 Task: Send an email with the signature Douglas Martin with the subject 'Emergency leave request' and the message 'I am sorry for any inconvenience this may have caused and would like to rectify the situation.' from softage.1@softage.net to softage.7@softage.net,  softage.1@softage.net and softage.8@softage.net with CC to softage.9@softage.net with an attached document Brand_guidelines.pdf
Action: Key pressed n
Screenshot: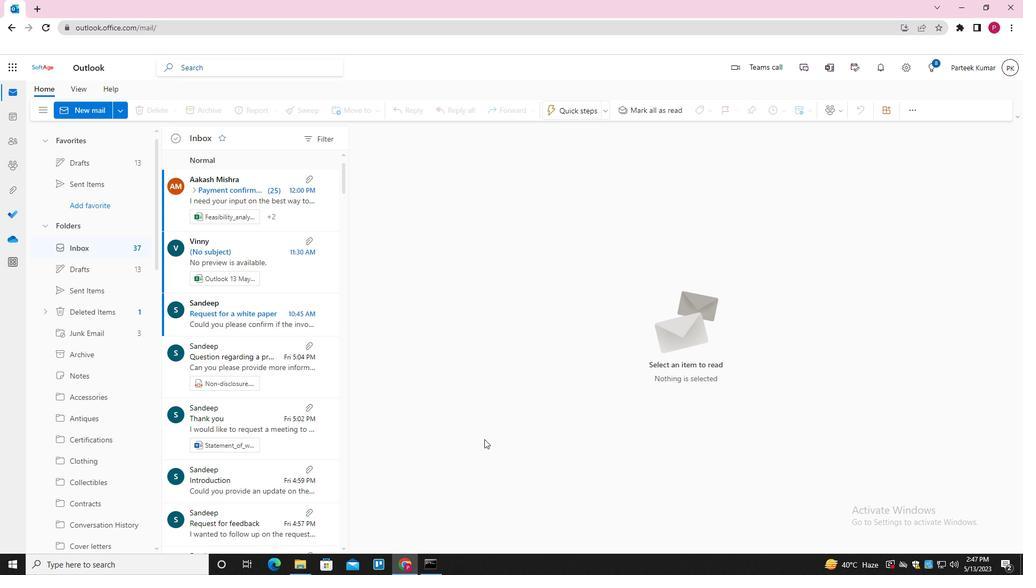 
Action: Mouse moved to (719, 114)
Screenshot: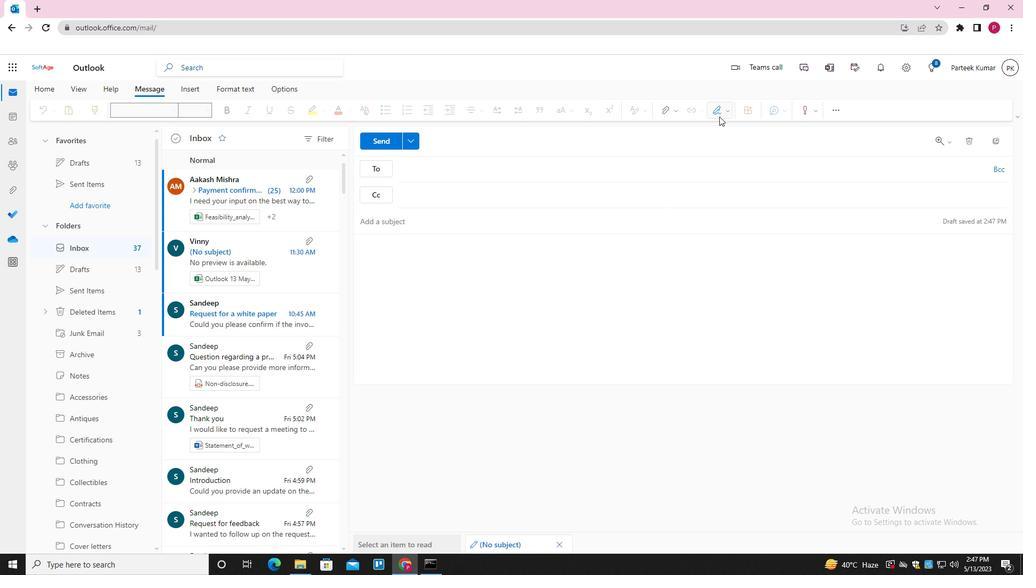
Action: Mouse pressed left at (719, 114)
Screenshot: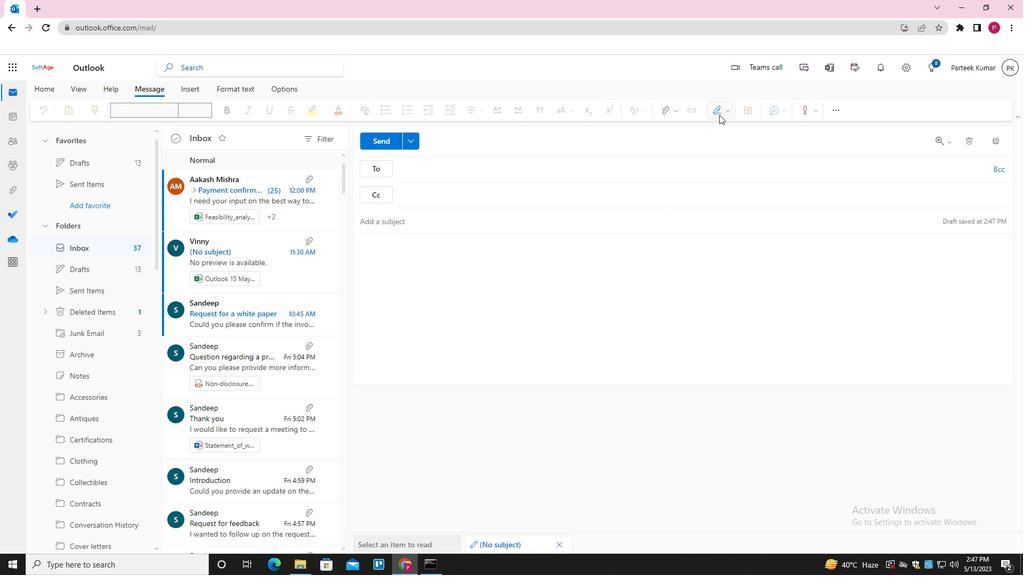 
Action: Mouse moved to (703, 156)
Screenshot: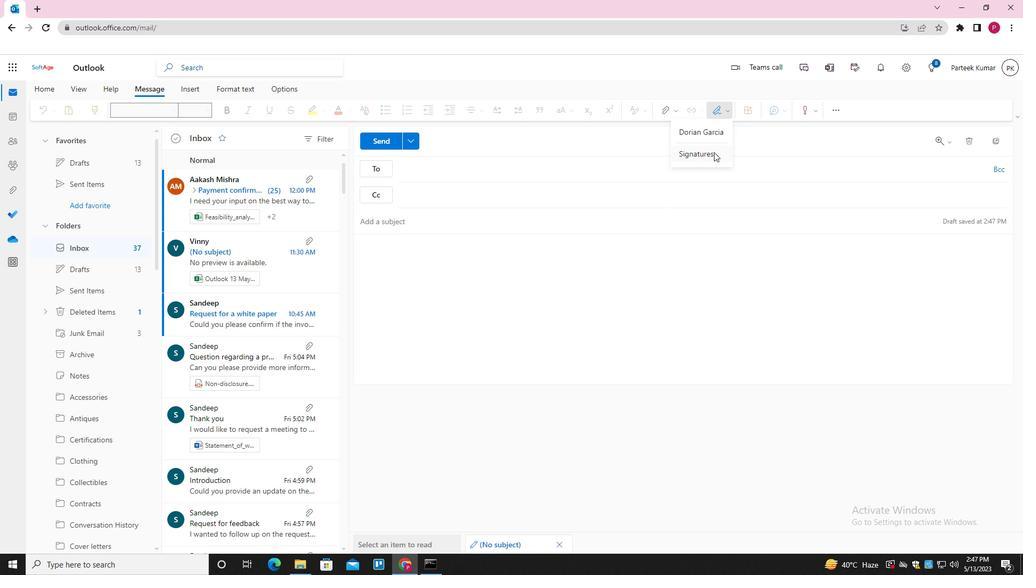
Action: Mouse pressed left at (703, 156)
Screenshot: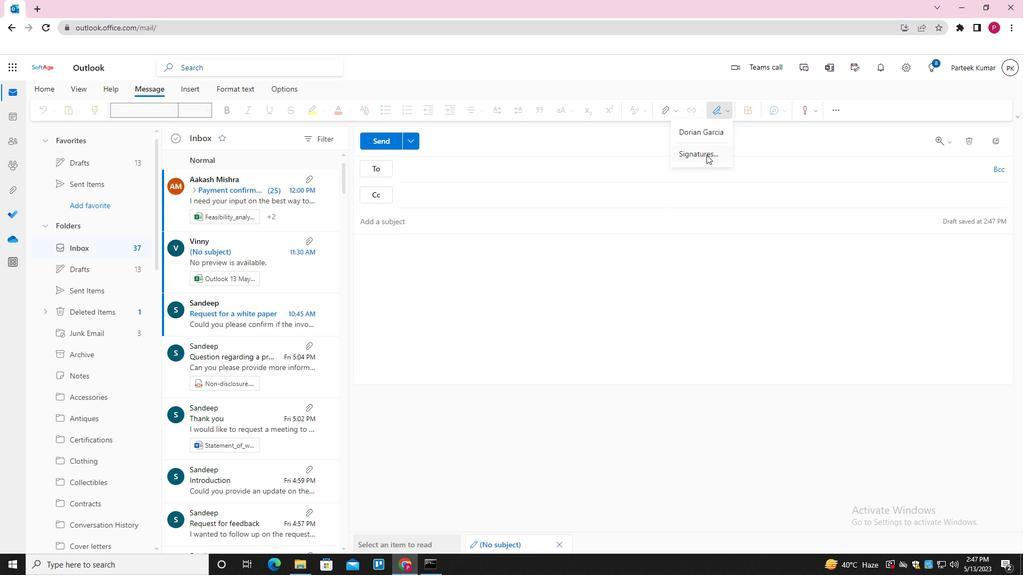 
Action: Mouse moved to (729, 195)
Screenshot: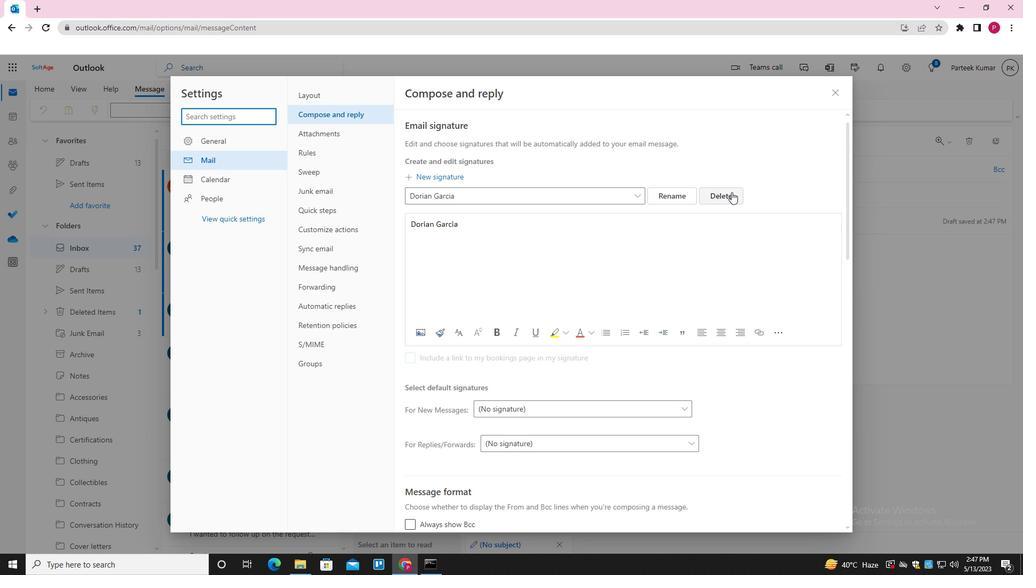 
Action: Mouse pressed left at (729, 195)
Screenshot: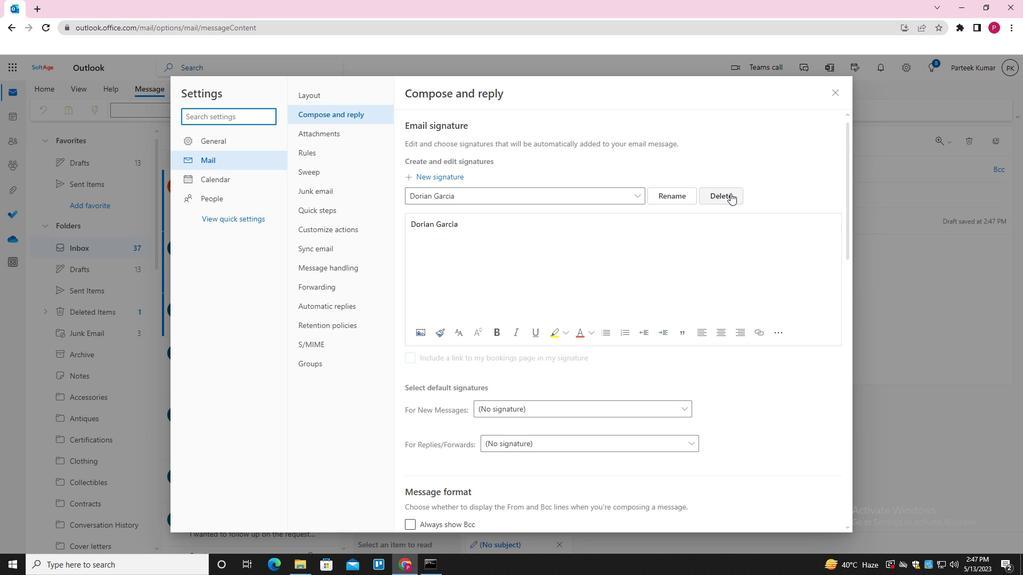 
Action: Mouse moved to (599, 190)
Screenshot: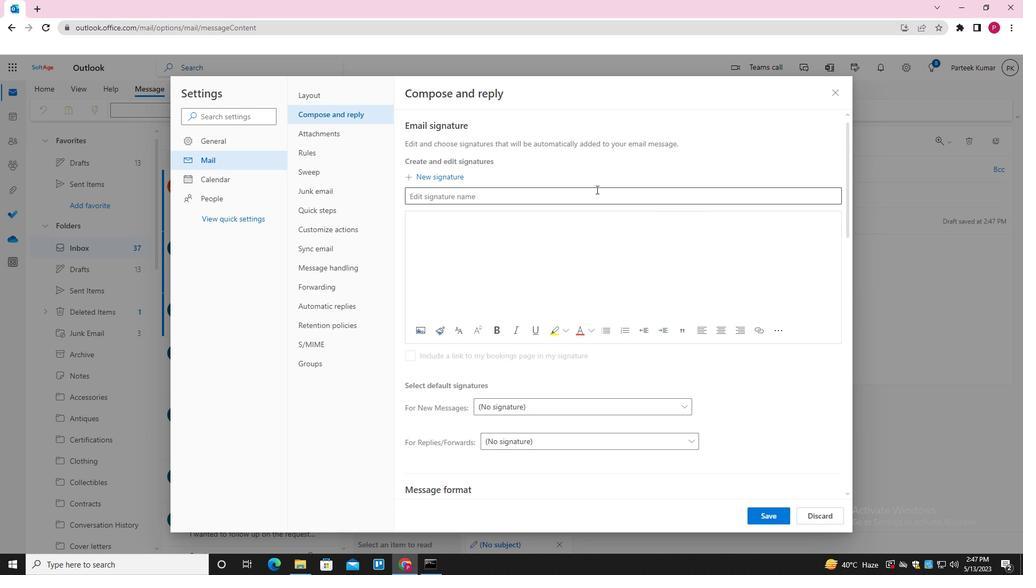
Action: Mouse pressed left at (599, 190)
Screenshot: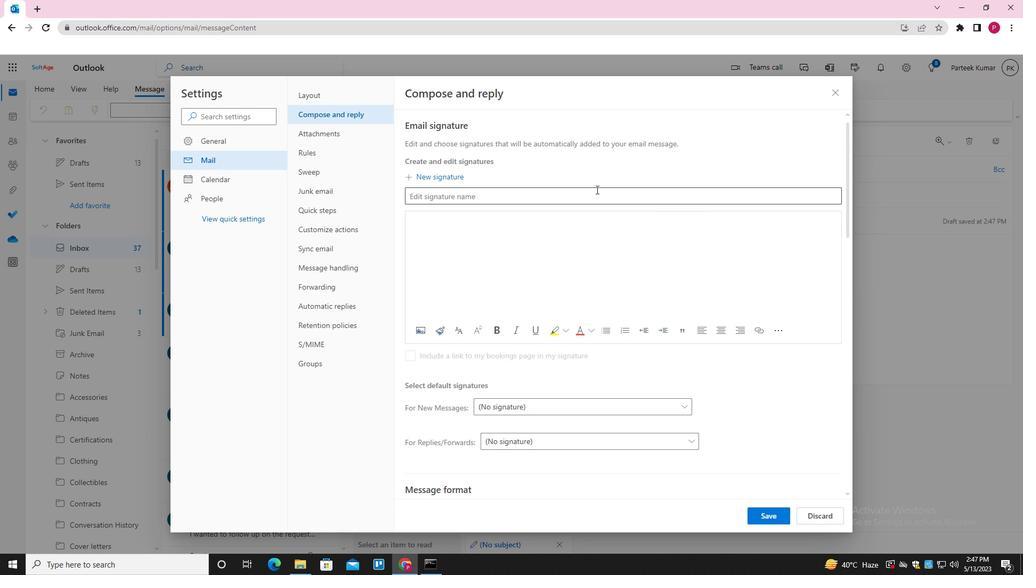 
Action: Mouse moved to (692, 204)
Screenshot: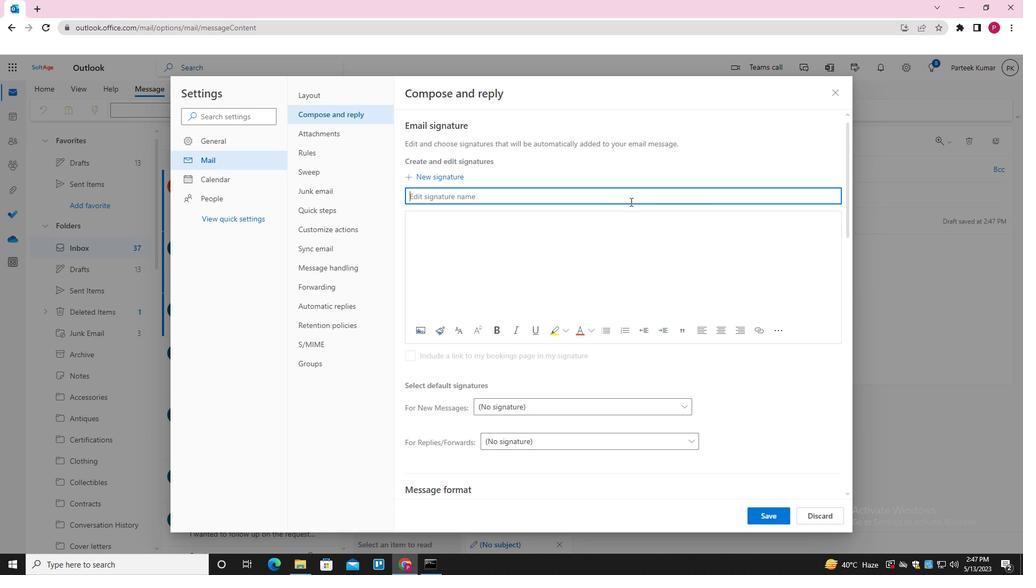 
Action: Key pressed <Key.shift>DOUGLAS<Key.space><Key.shift_r>MARTIN<Key.space>
Screenshot: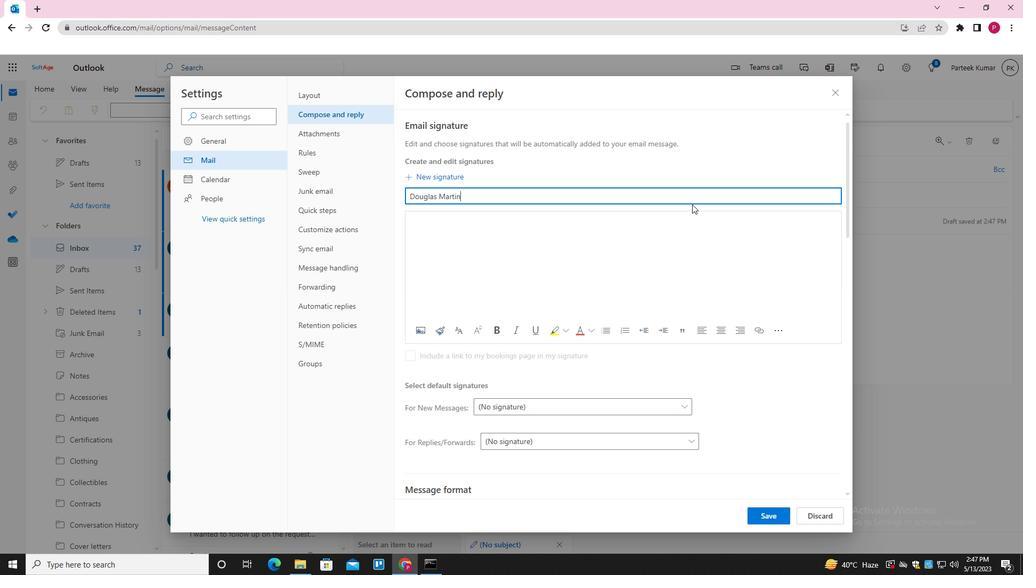 
Action: Mouse moved to (486, 216)
Screenshot: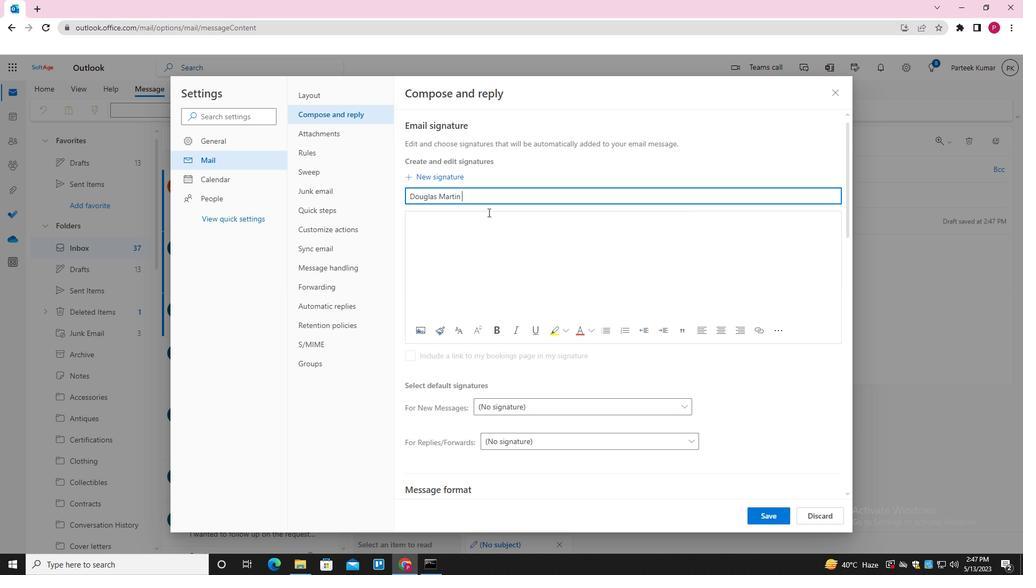 
Action: Mouse pressed left at (486, 216)
Screenshot: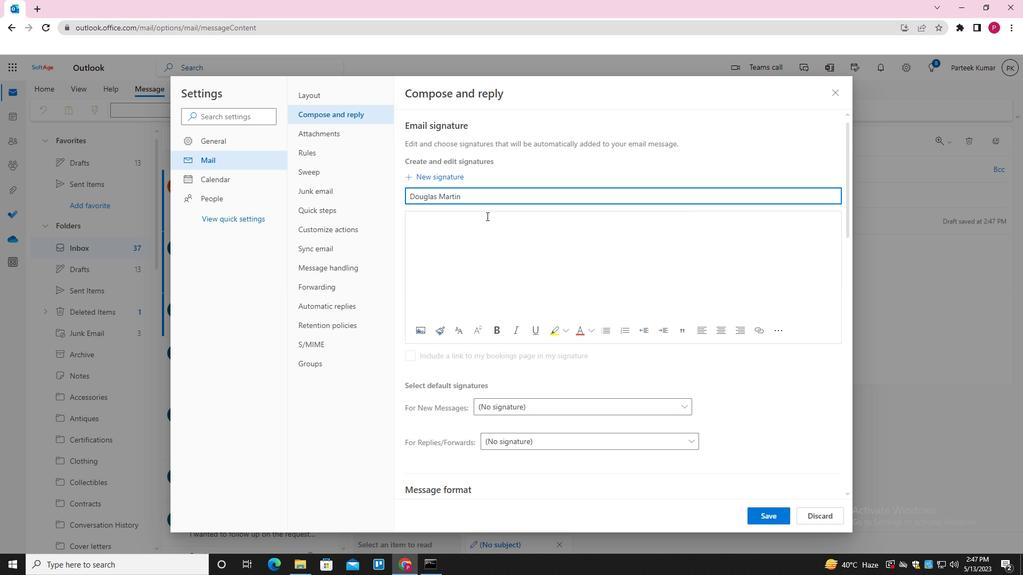 
Action: Key pressed <Key.shift>DOUGLAS<Key.space><Key.shift>MARTIN
Screenshot: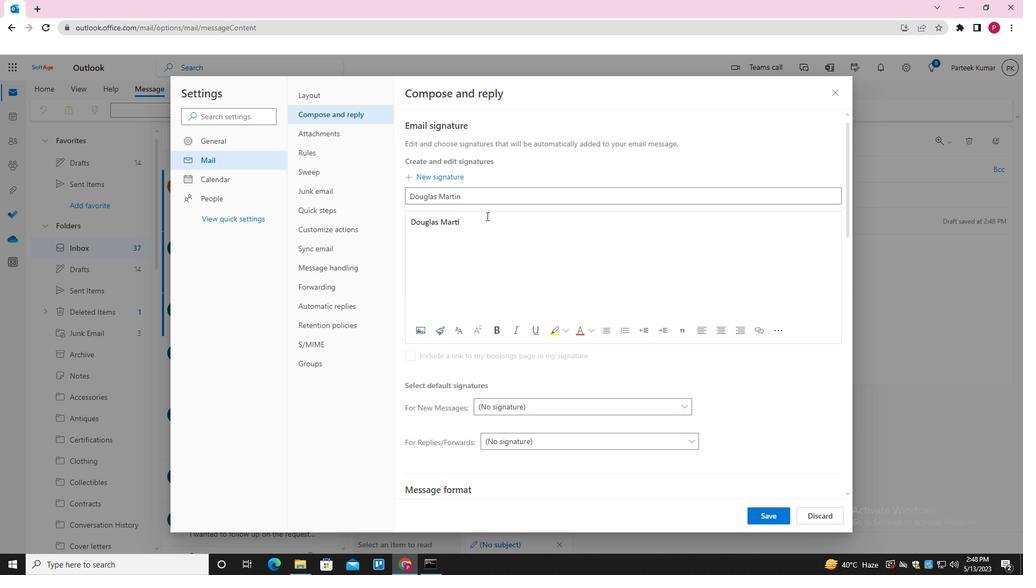 
Action: Mouse moved to (762, 521)
Screenshot: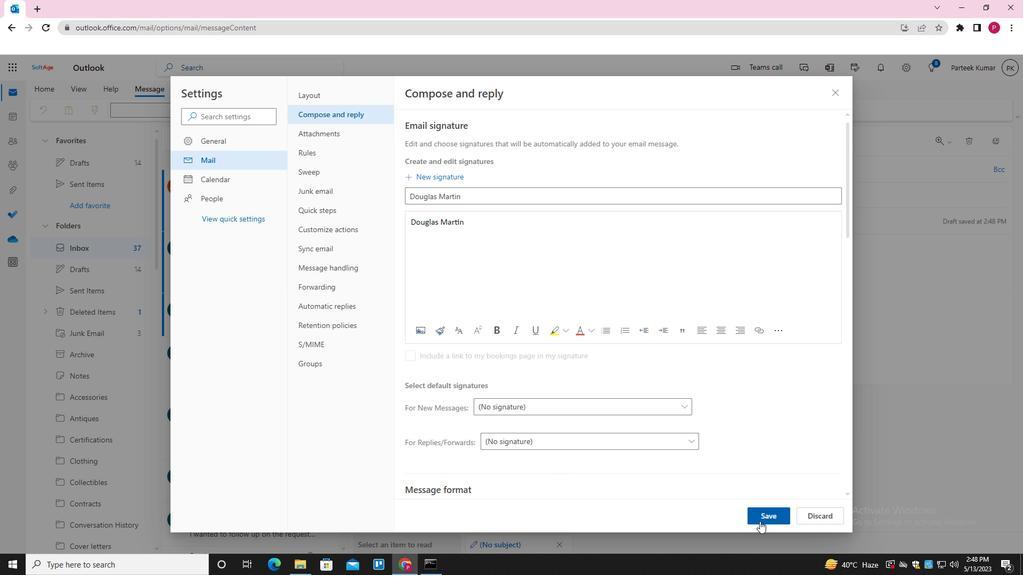 
Action: Mouse pressed left at (762, 521)
Screenshot: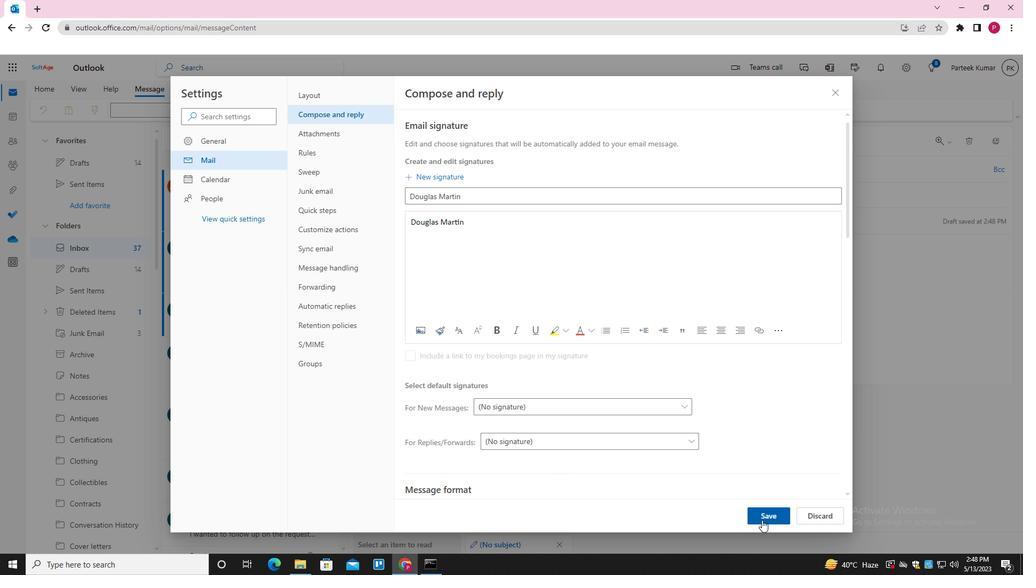 
Action: Mouse moved to (839, 87)
Screenshot: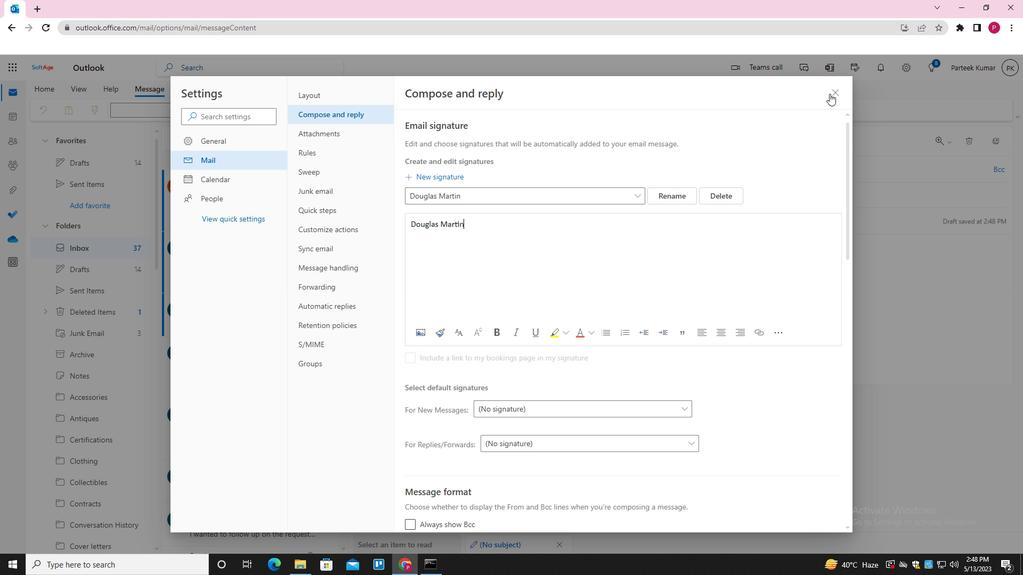 
Action: Mouse pressed left at (839, 87)
Screenshot: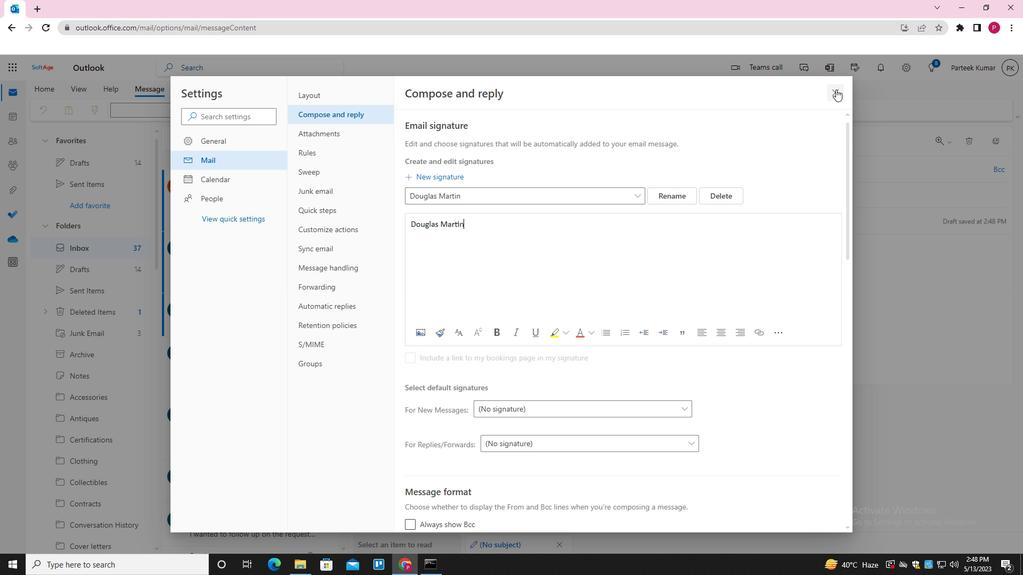 
Action: Mouse moved to (716, 107)
Screenshot: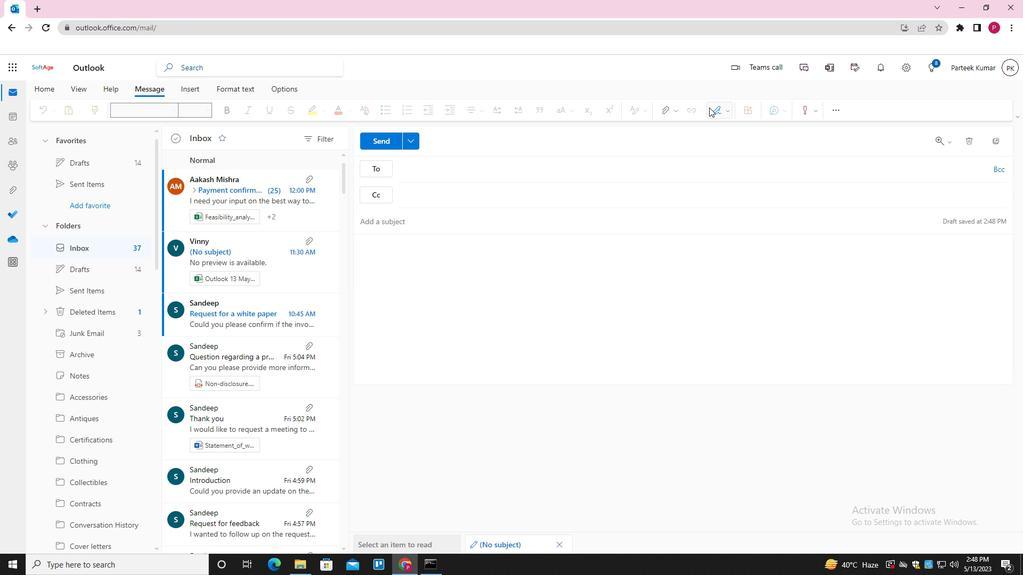 
Action: Mouse pressed left at (716, 107)
Screenshot: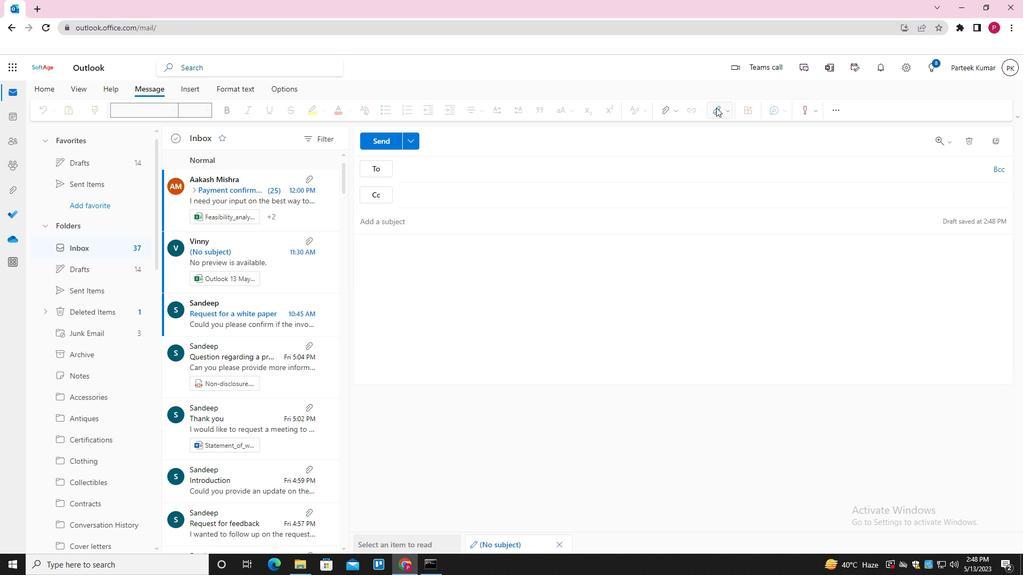 
Action: Mouse moved to (707, 129)
Screenshot: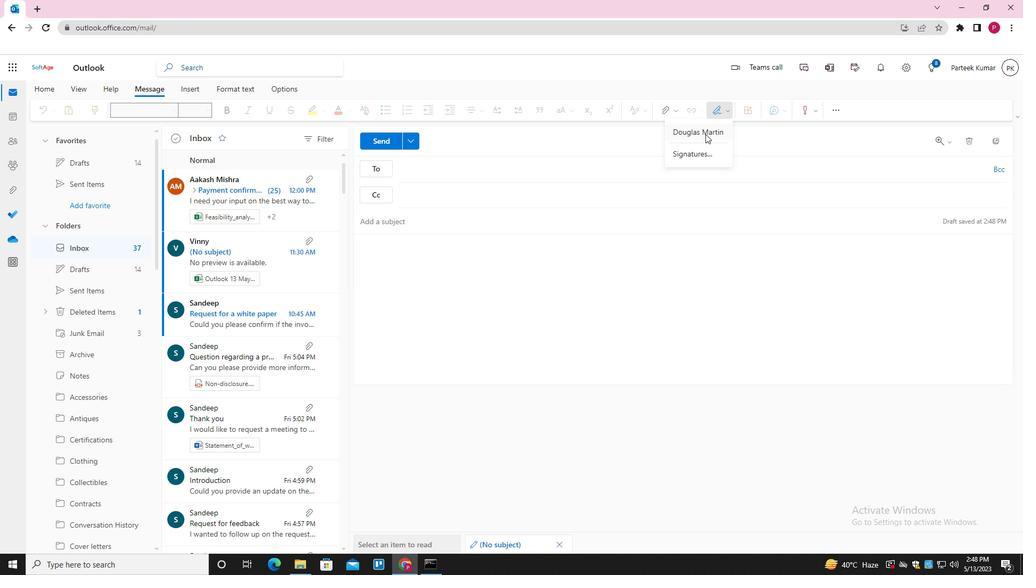 
Action: Mouse pressed left at (707, 129)
Screenshot: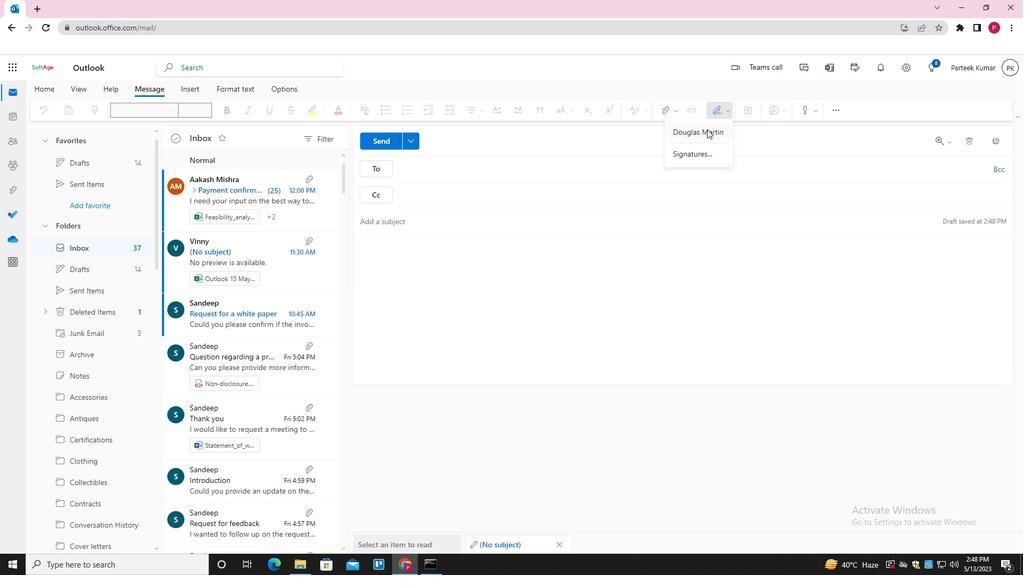 
Action: Mouse moved to (507, 221)
Screenshot: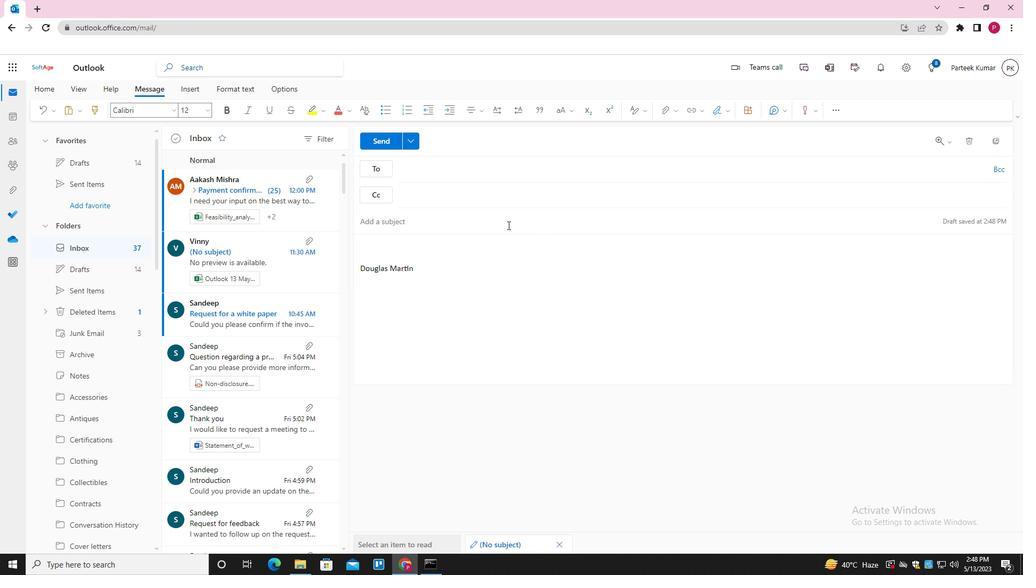 
Action: Mouse pressed left at (507, 221)
Screenshot: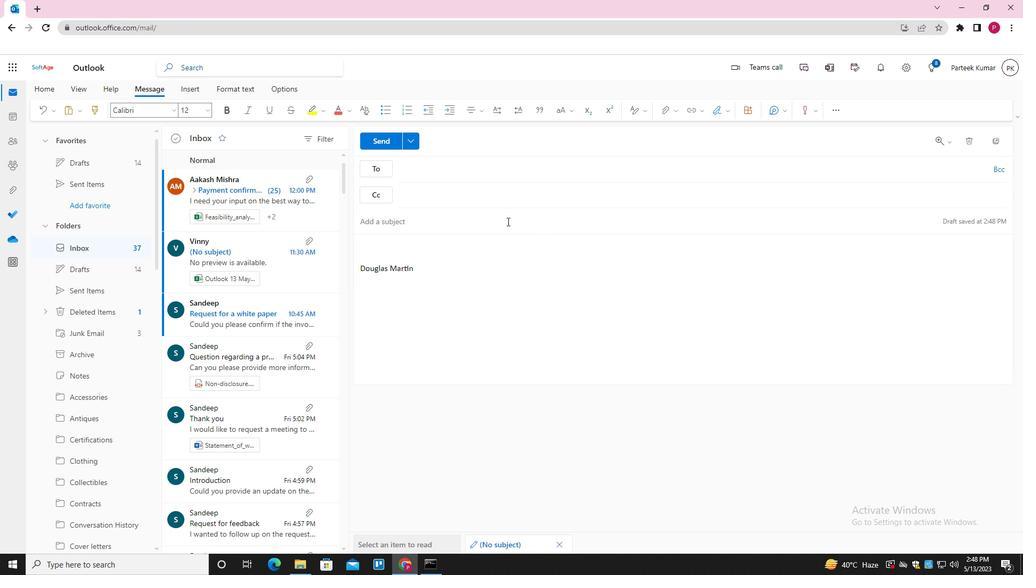 
Action: Key pressed <Key.shift>EMERGENCT<Key.backspace>Y<Key.space>LEAVE<Key.space>REQUEST<Key.tab><Key.shift_r><Key.shift_r><Key.shift_r>I<Key.space>AM<Key.space>SORRY<Key.space>FOR<Key.space>ANY<Key.space>INCONVE<Key.tab><Key.space>THIS<Key.space>MAY<Key.space>HAVE<Key.space>CAUSED<Key.space>AN<Key.space><Key.backspace>D<Key.space>WOULD<Key.space>LIKE<Key.space>TO<Key.space>RECTIFY<Key.space>THE<Key.space>SITUATION<Key.space>
Screenshot: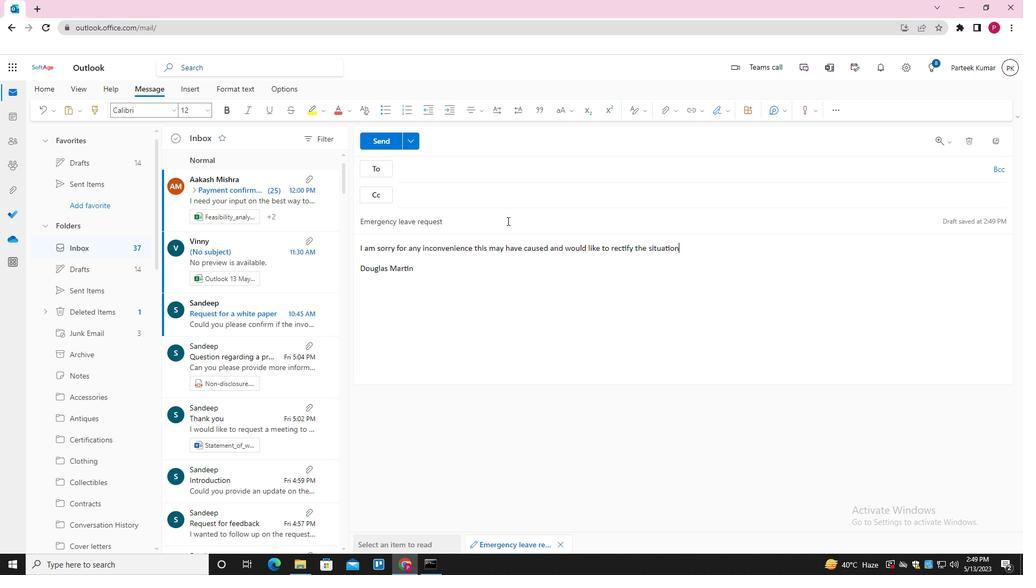 
Action: Mouse moved to (476, 171)
Screenshot: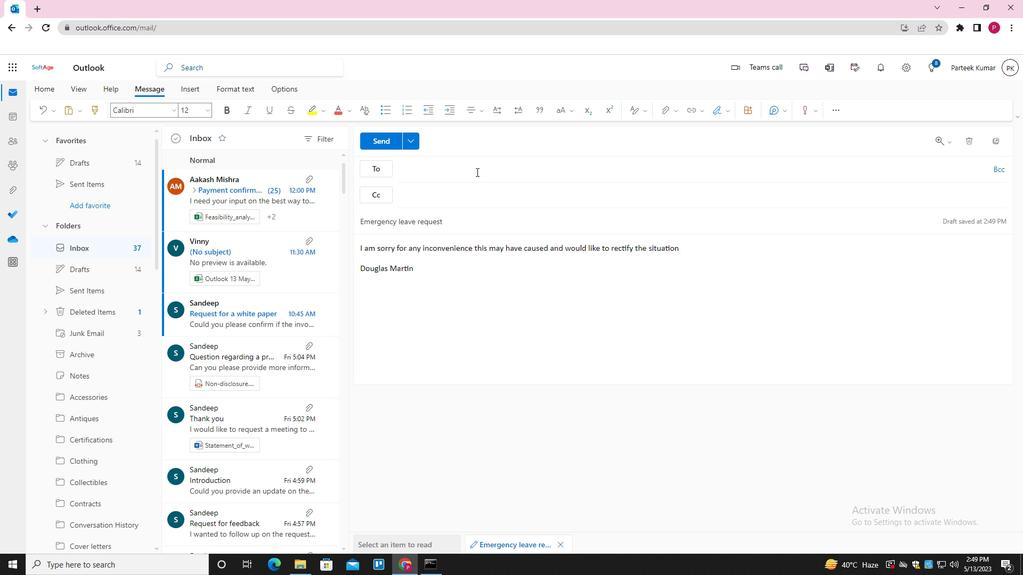 
Action: Mouse pressed left at (476, 171)
Screenshot: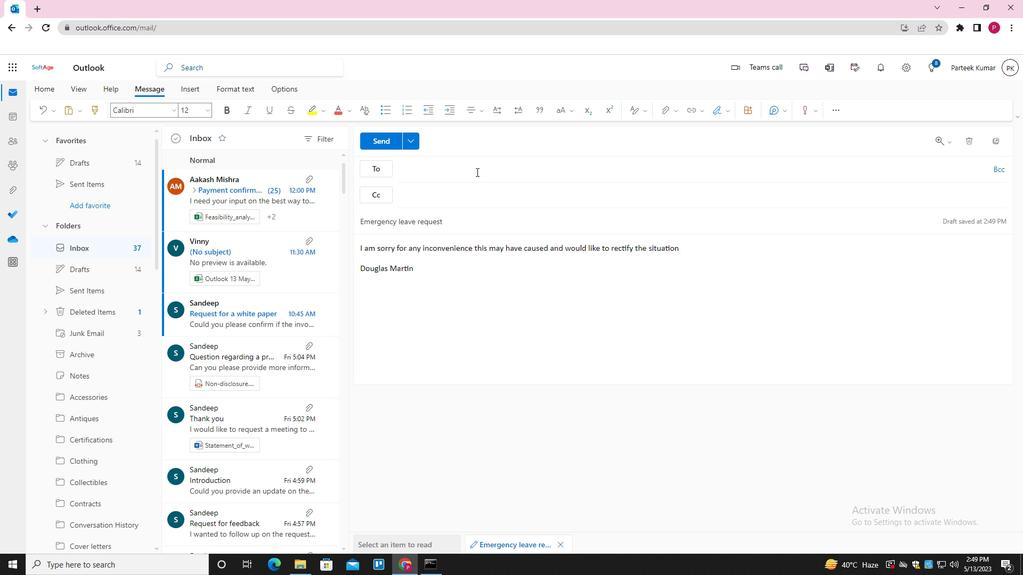 
Action: Key pressed SOFTAGE.7<Key.shift>@SOFTAGE.NET<Key.enter>SOFTAGE.1<Key.shift>@SOFTAGE.NET<Key.enter>SOFTAGE.8<Key.shift>@SOFTAGE.NET<Key.enter><Key.tab>SOFTAGE.9<Key.shift>@SOFTAGE.NET<Key.enter>
Screenshot: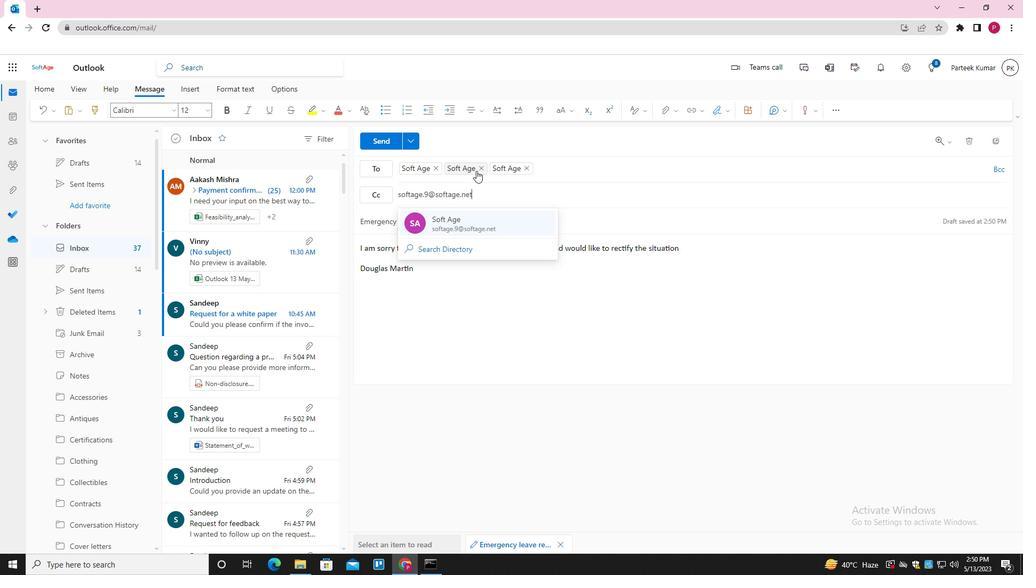 
Action: Mouse moved to (662, 110)
Screenshot: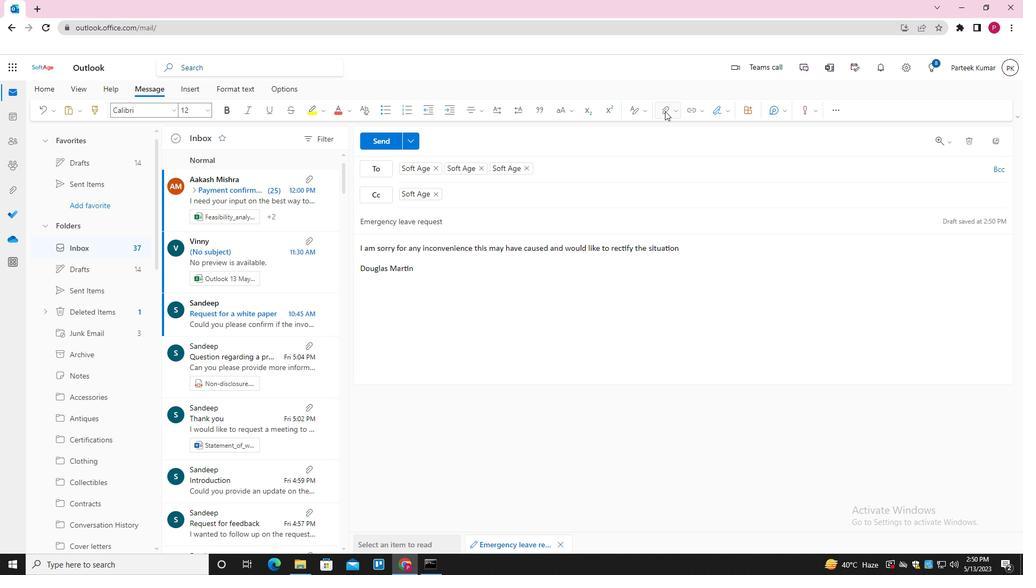 
Action: Mouse pressed left at (662, 110)
Screenshot: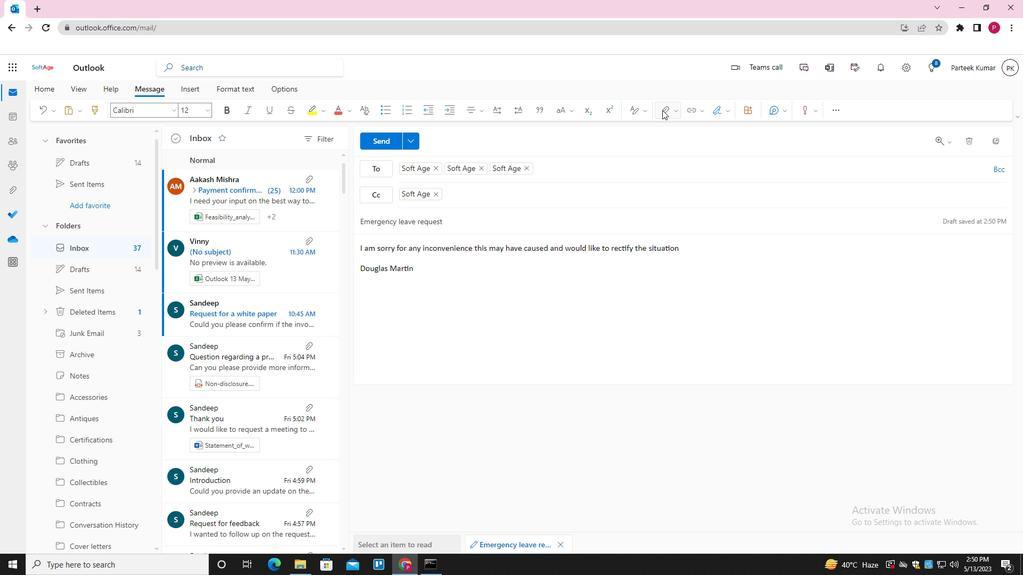 
Action: Mouse moved to (638, 132)
Screenshot: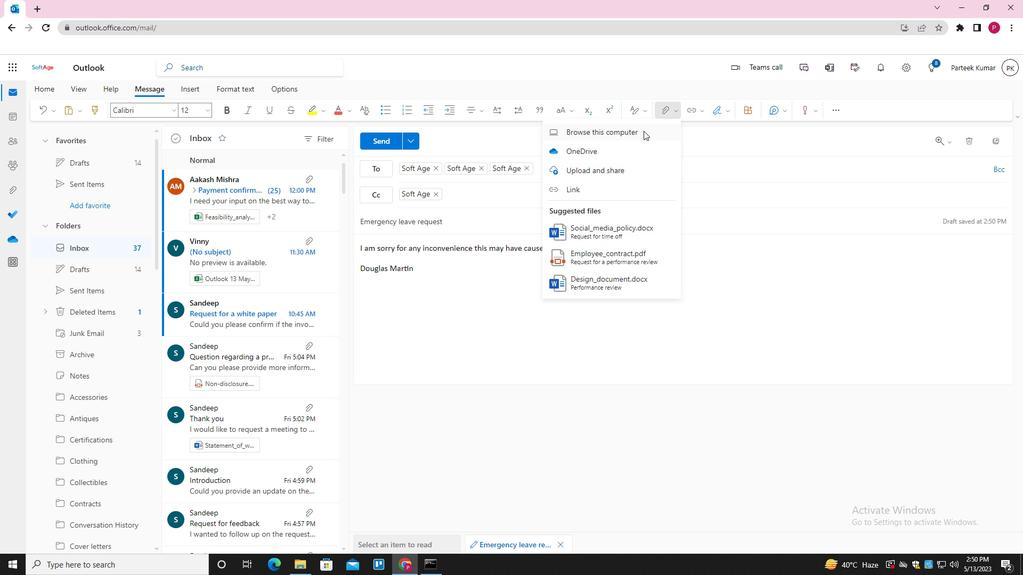 
Action: Mouse pressed left at (638, 132)
Screenshot: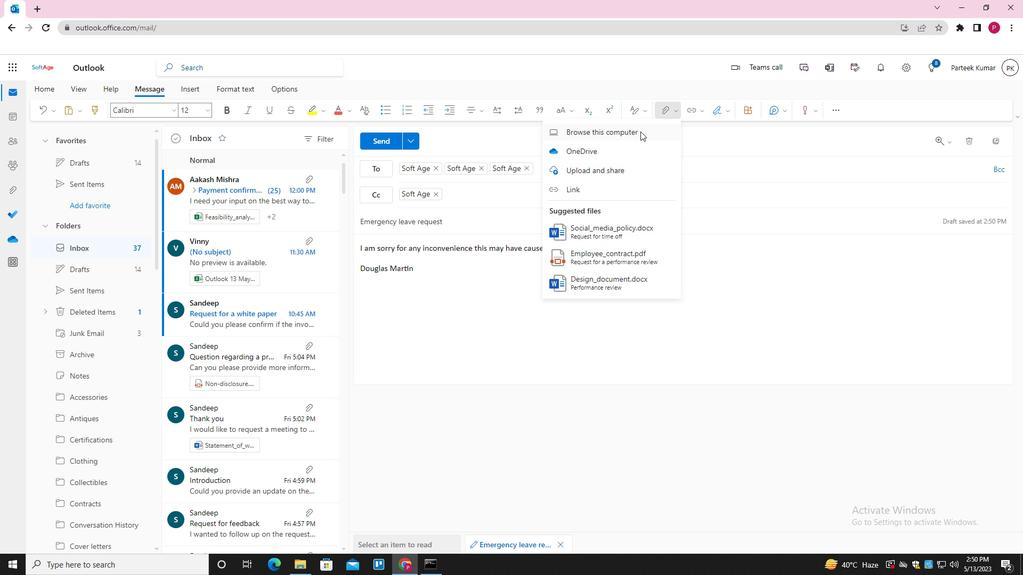 
Action: Mouse moved to (206, 82)
Screenshot: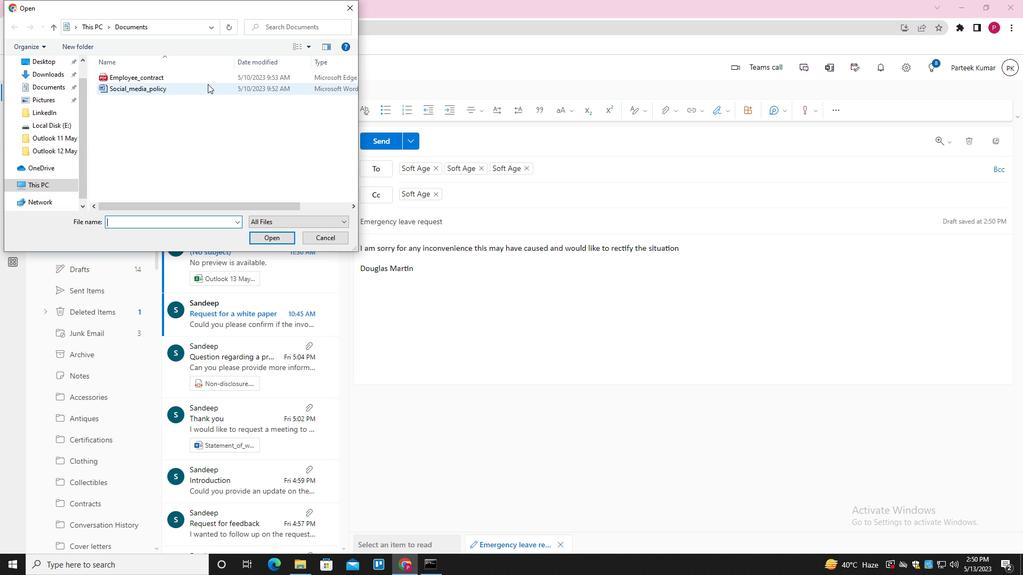 
Action: Mouse pressed left at (206, 82)
Screenshot: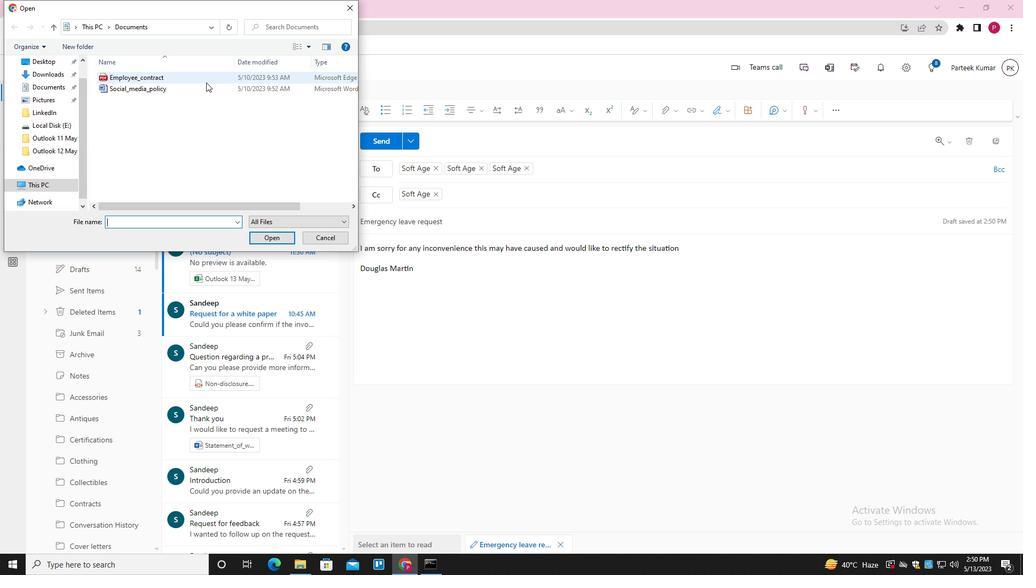 
Action: Mouse moved to (230, 81)
Screenshot: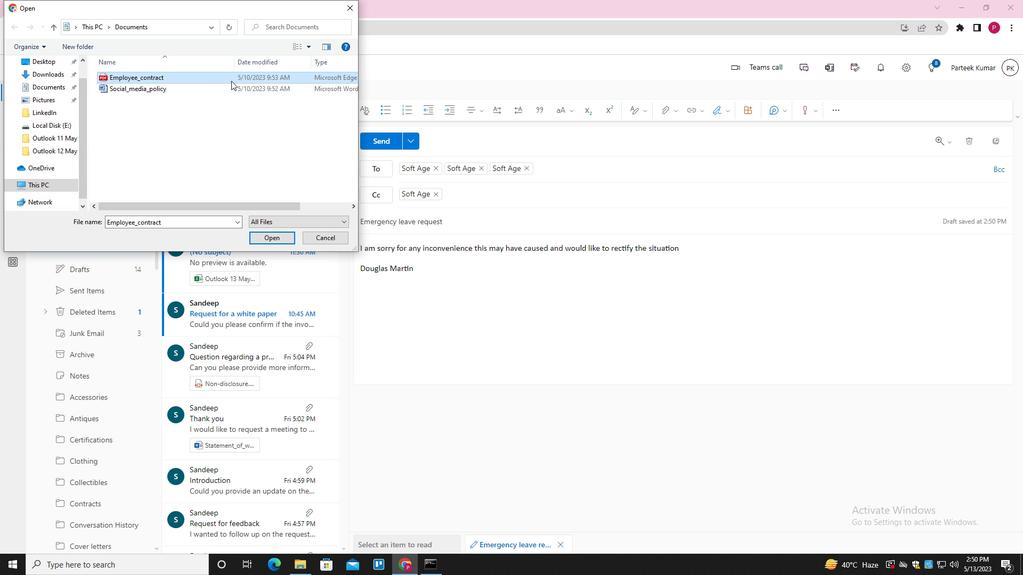 
Action: Key pressed <Key.f2><Key.shift>BRAND<Key.shift_r><Key.shift_r><Key.shift_r><Key.shift_r><Key.shift_r><Key.shift_r><Key.shift_r><Key.shift_r><Key.shift_r><Key.shift_r><Key.shift_r>_GUIDELINES<Key.enter>
Screenshot: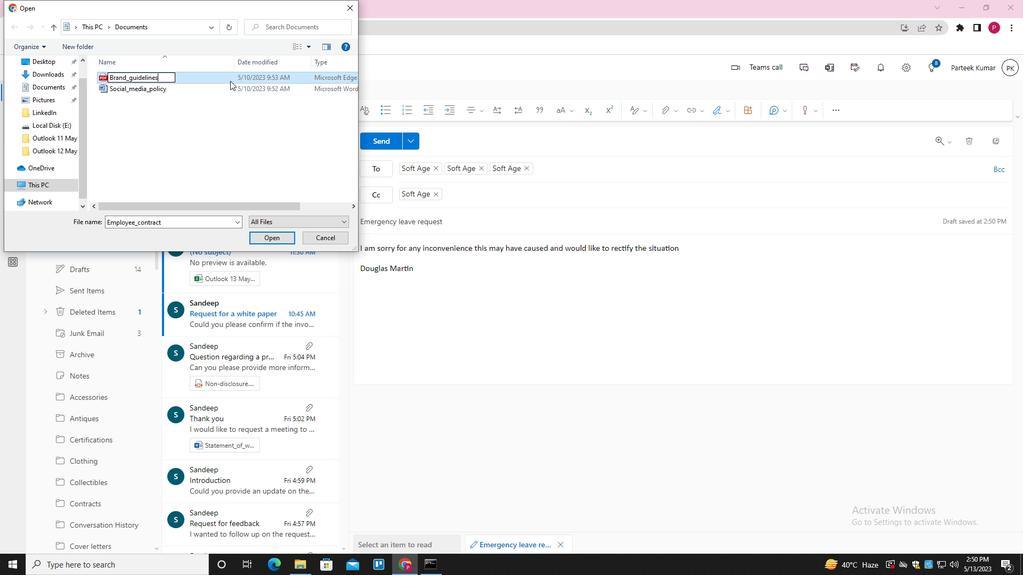 
Action: Mouse pressed left at (230, 81)
Screenshot: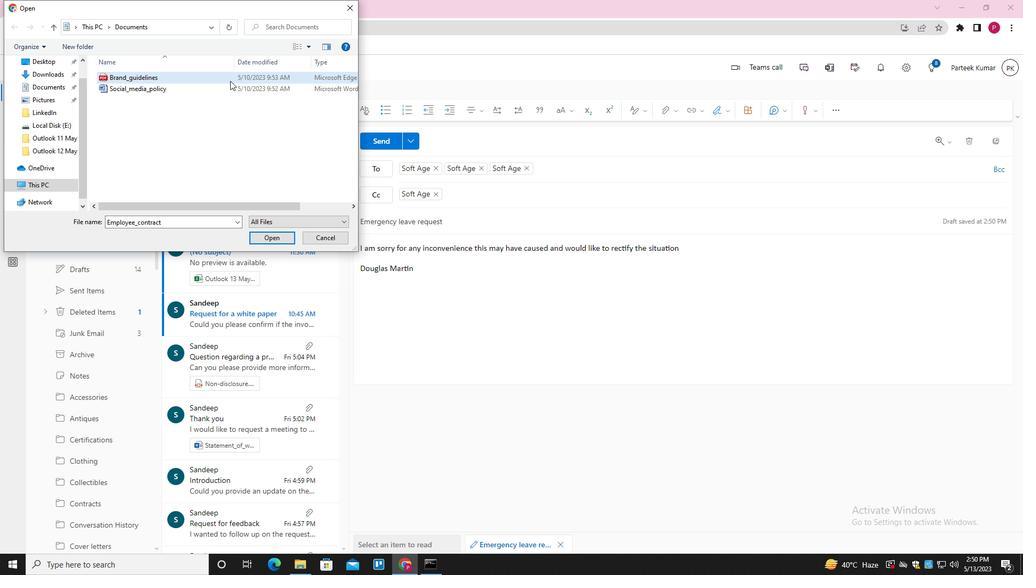 
Action: Mouse moved to (276, 239)
Screenshot: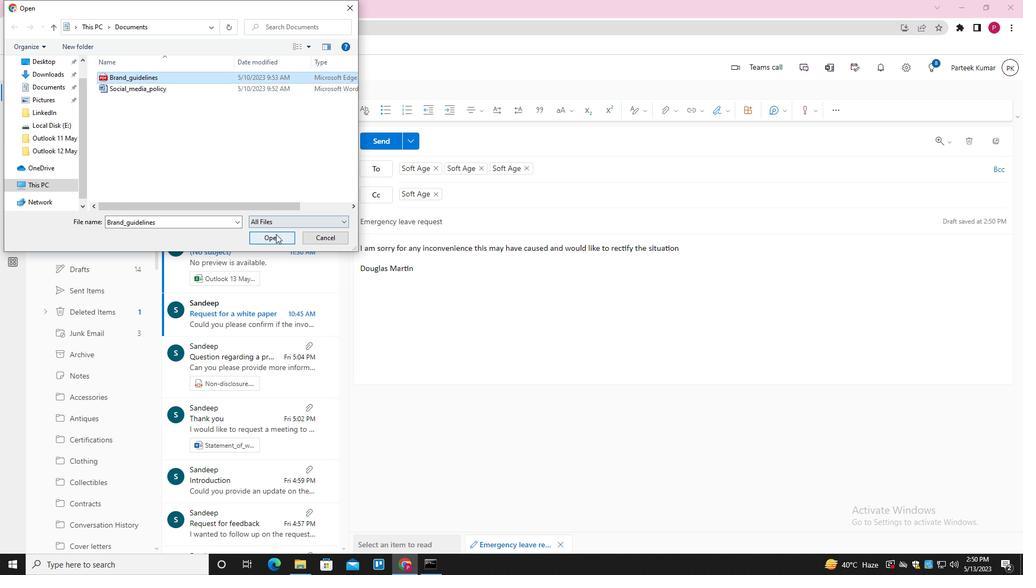 
Action: Mouse pressed left at (276, 239)
Screenshot: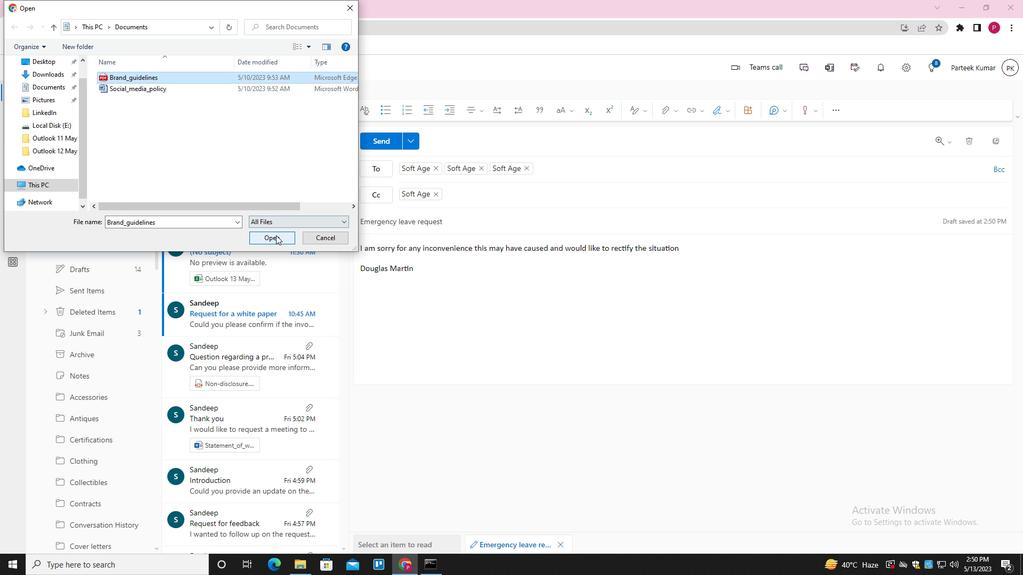 
Action: Mouse moved to (385, 142)
Screenshot: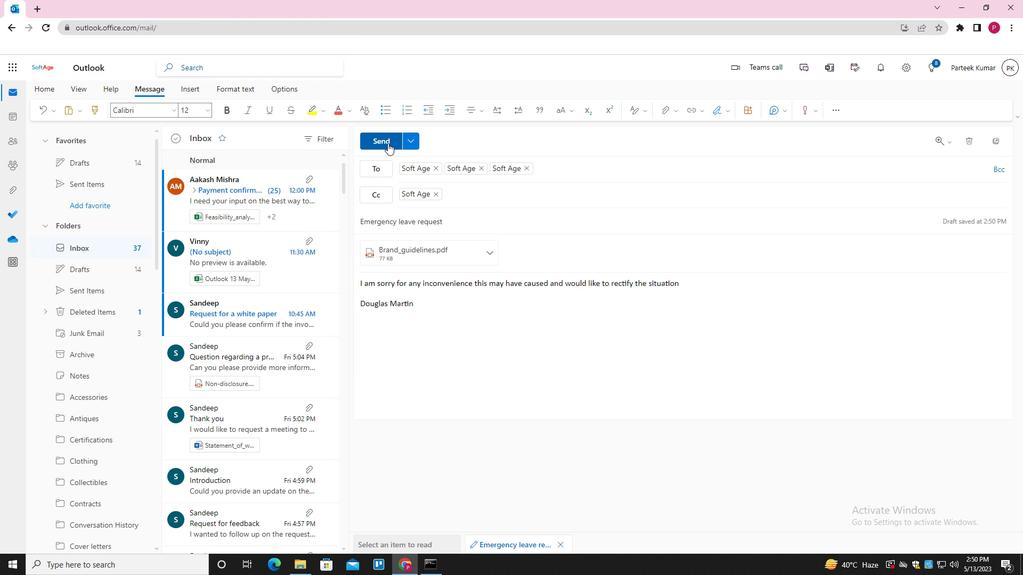 
Action: Mouse pressed left at (385, 142)
Screenshot: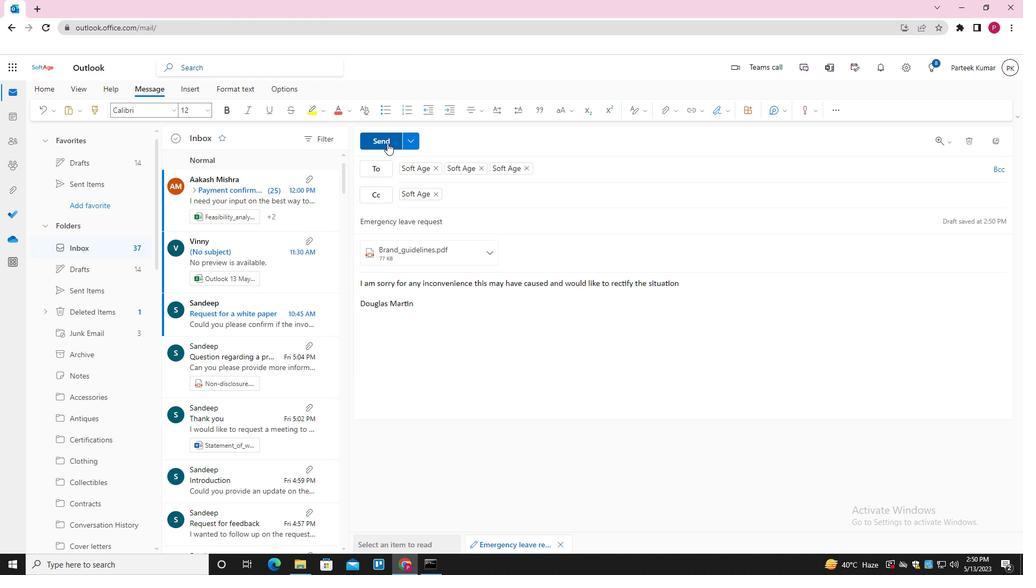 
